 Task: Select Convenience. Add to cart, from Lula Convenience Stores for 3390 Emily Renzelli Boulevard, San Francisco, California 94103, Cell Number 831-612-1938, following item : Hersheys Cookies n Creme King Size - 8
Action: Mouse moved to (260, 106)
Screenshot: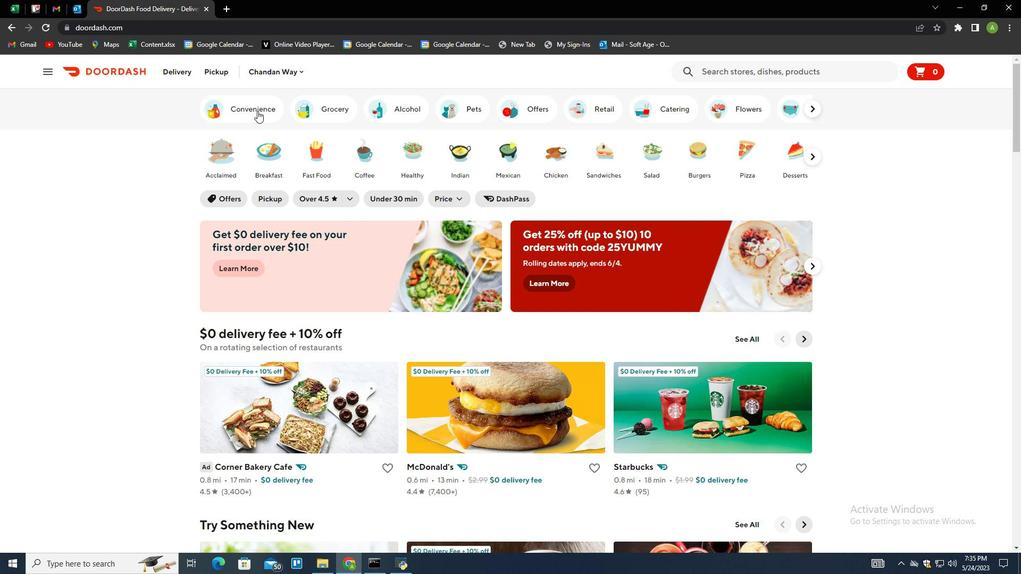 
Action: Mouse pressed left at (260, 106)
Screenshot: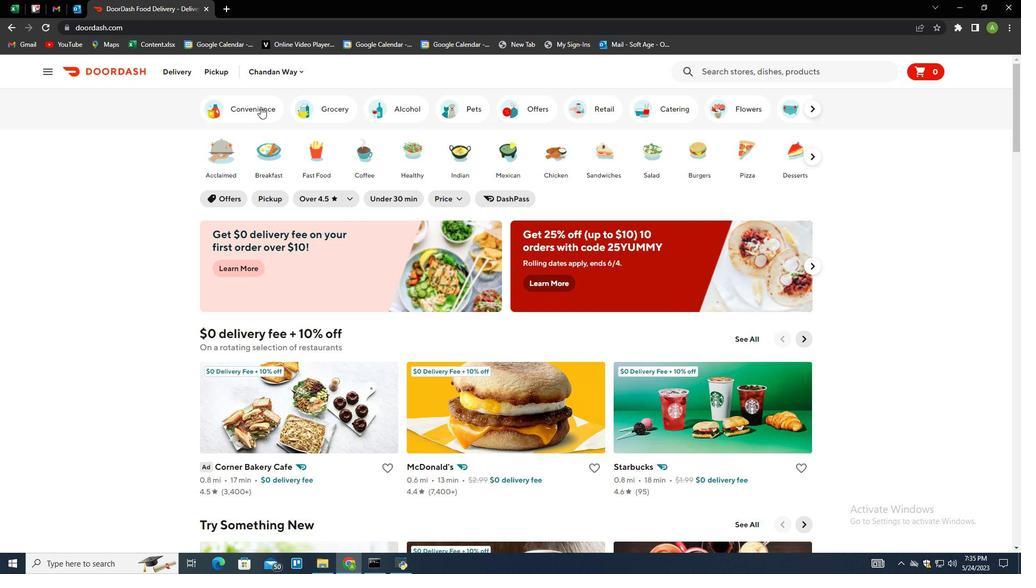 
Action: Mouse moved to (483, 449)
Screenshot: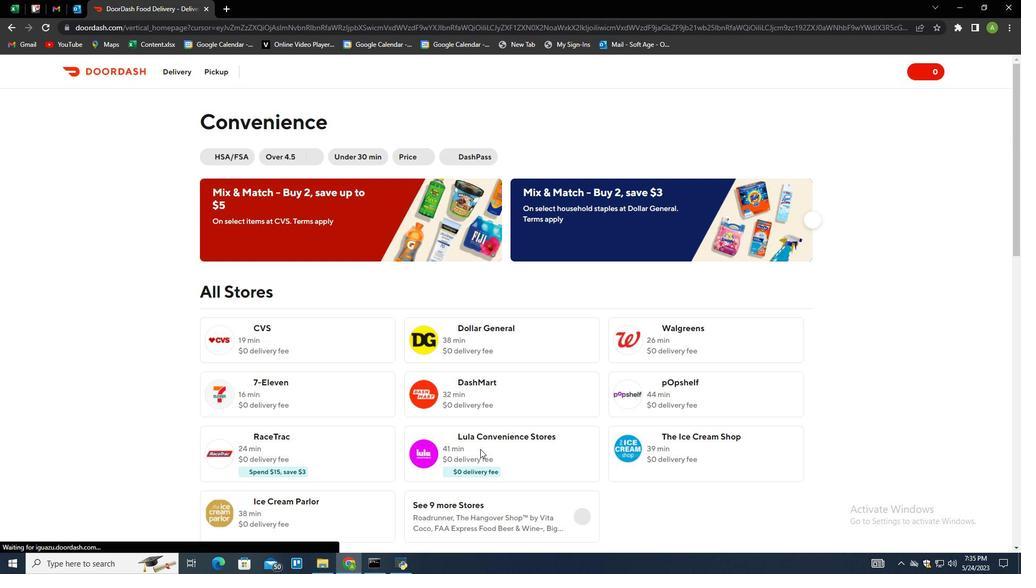 
Action: Mouse pressed left at (483, 449)
Screenshot: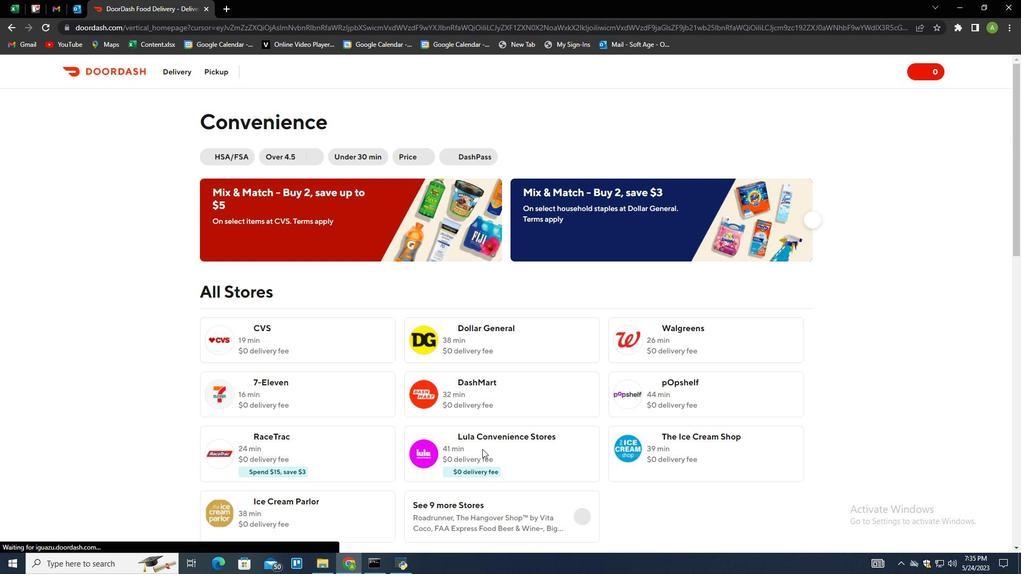 
Action: Mouse moved to (221, 69)
Screenshot: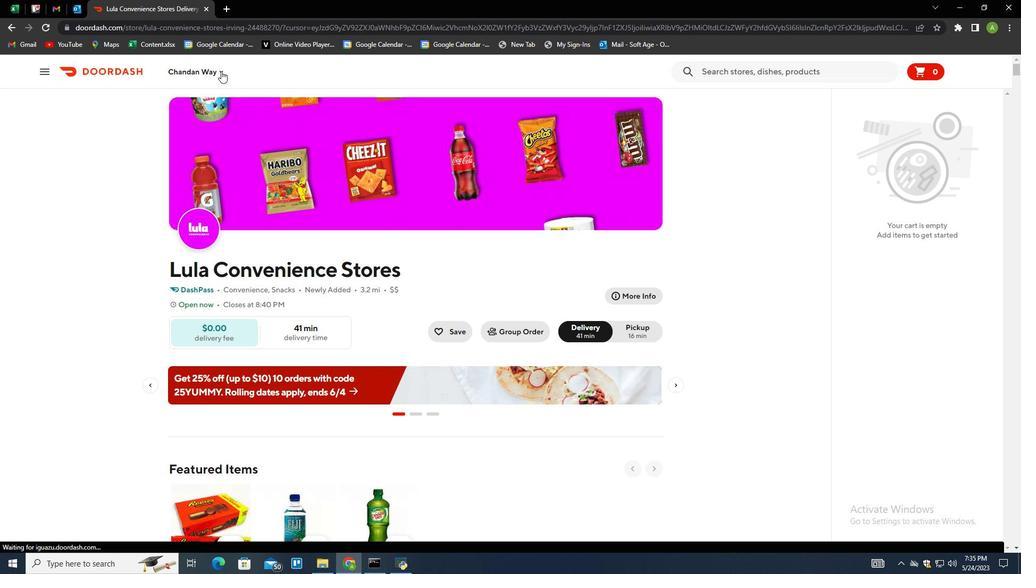 
Action: Mouse pressed left at (221, 69)
Screenshot: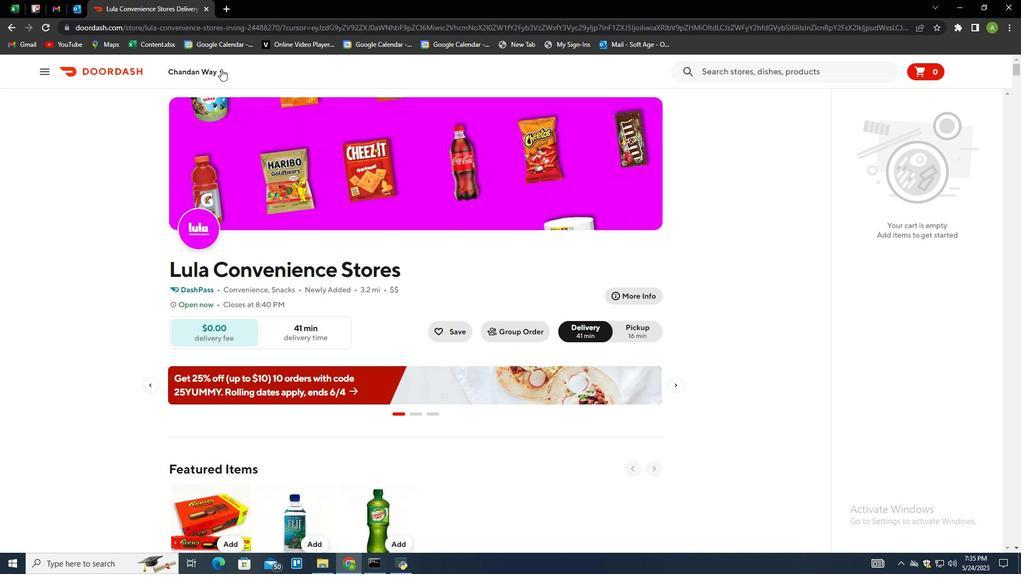 
Action: Mouse moved to (233, 119)
Screenshot: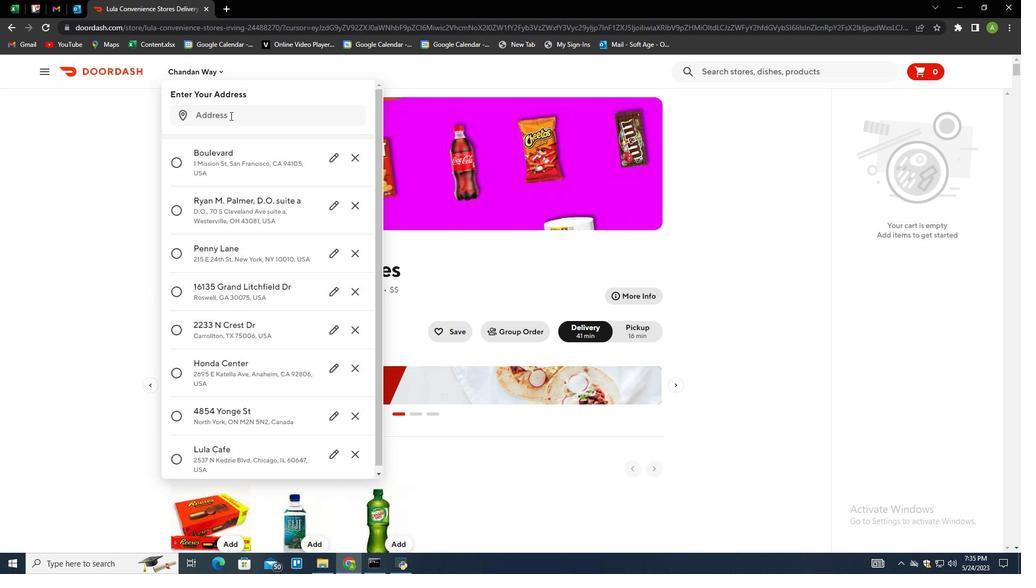 
Action: Mouse pressed left at (233, 119)
Screenshot: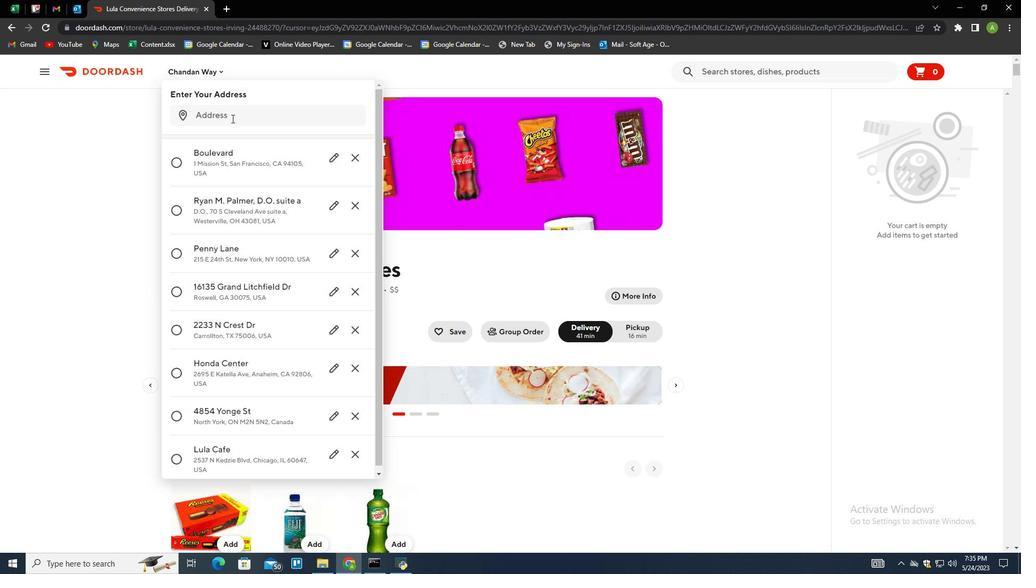 
Action: Mouse moved to (226, 112)
Screenshot: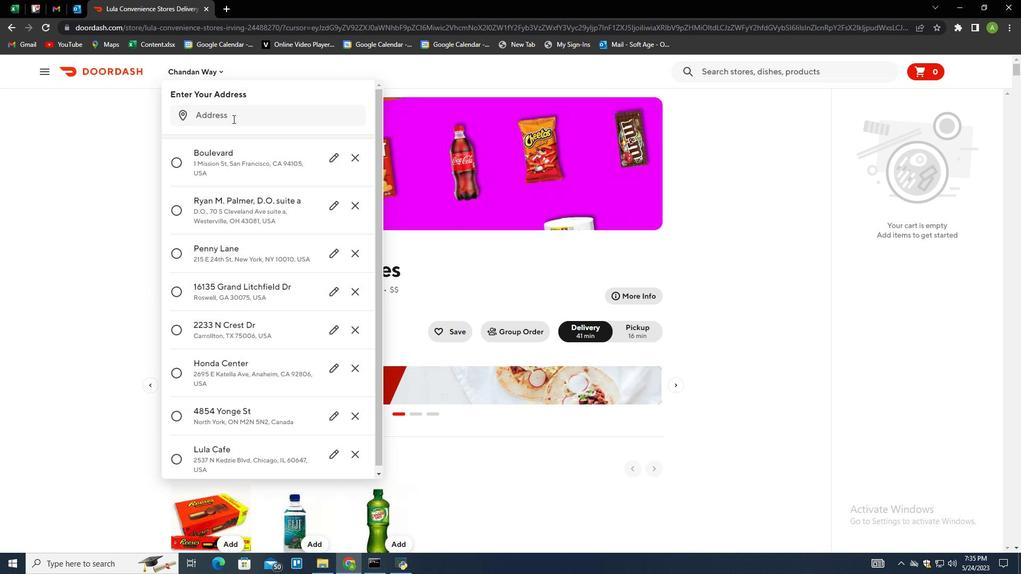 
Action: Key pressed 3390<Key.space>emily<Key.space>renx<Key.backspace>zelli<Key.space>boulevard,<Key.space>san<Key.space>francisco,califi<Key.backspace>ornia<Key.space>94103<Key.enter>
Screenshot: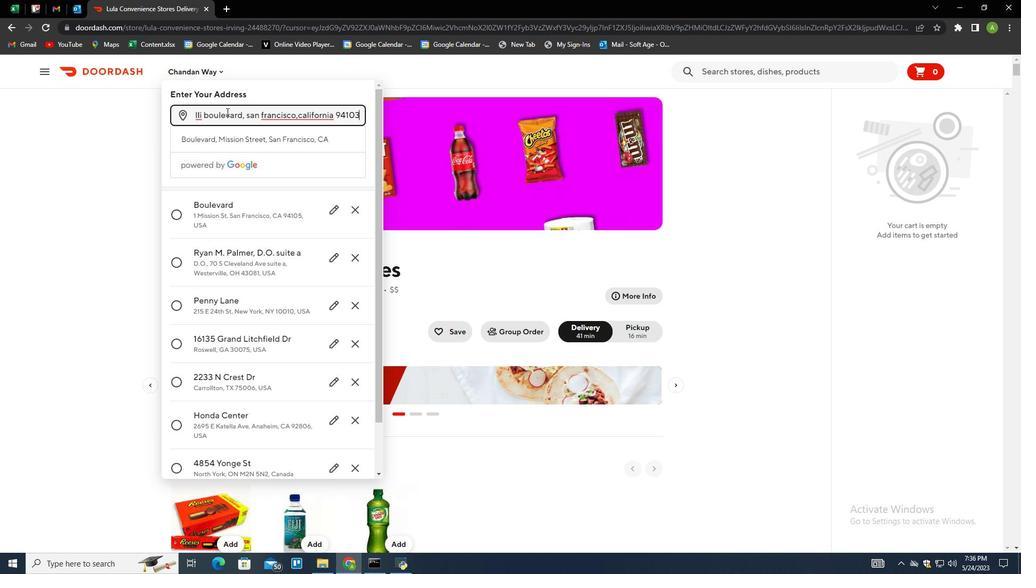 
Action: Mouse moved to (324, 437)
Screenshot: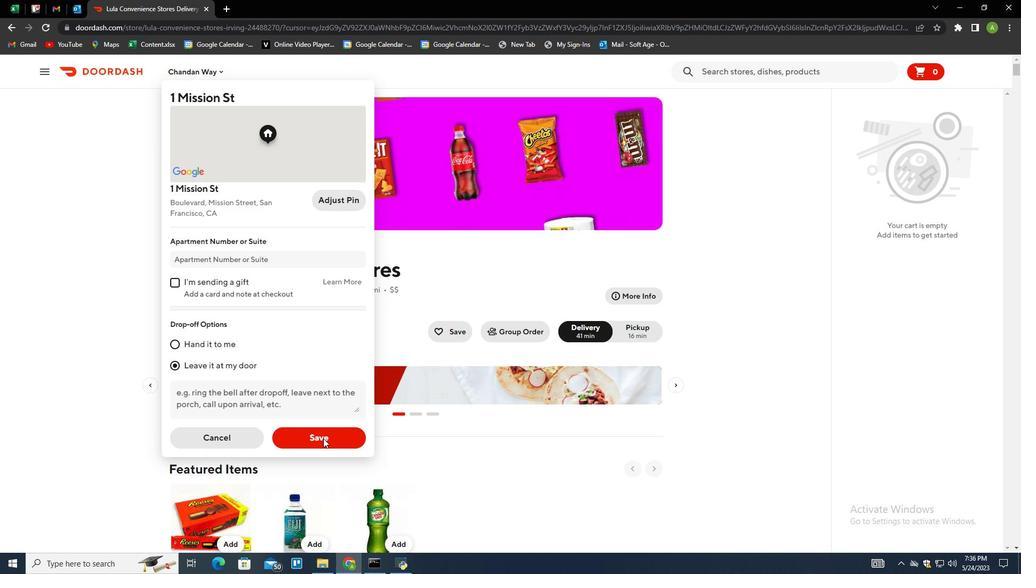 
Action: Mouse pressed left at (324, 437)
Screenshot: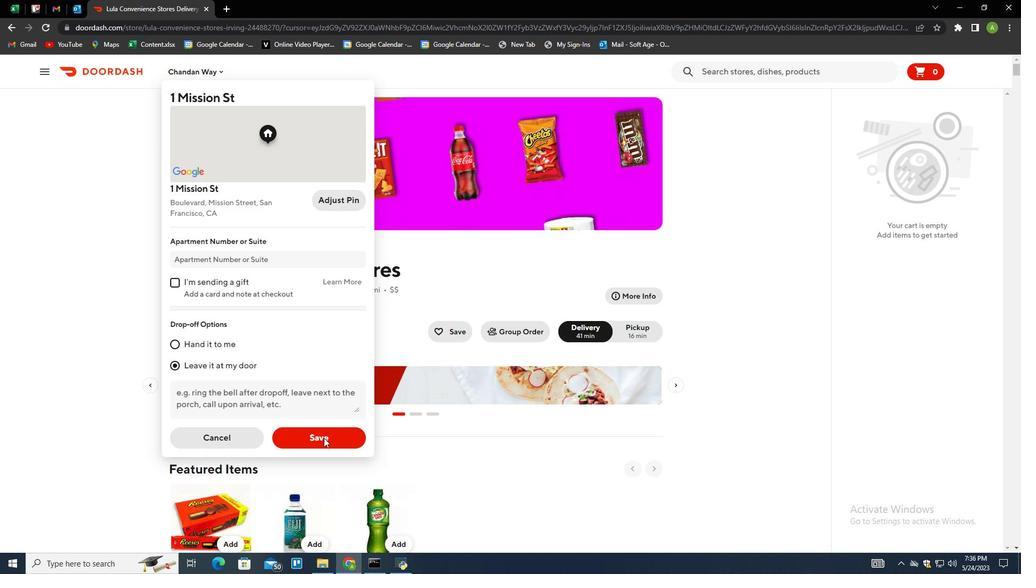 
Action: Mouse moved to (377, 201)
Screenshot: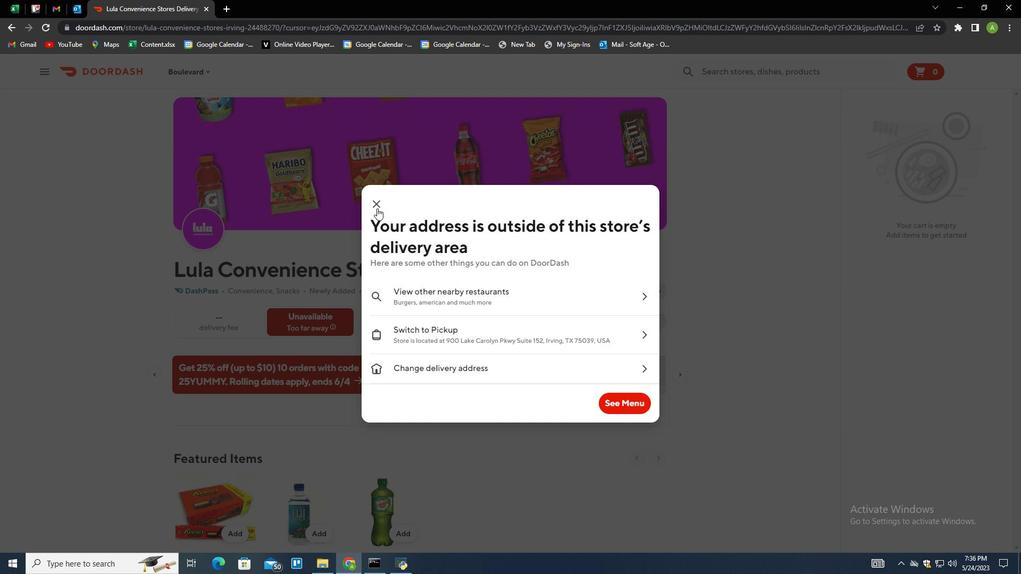 
Action: Mouse pressed left at (377, 201)
Screenshot: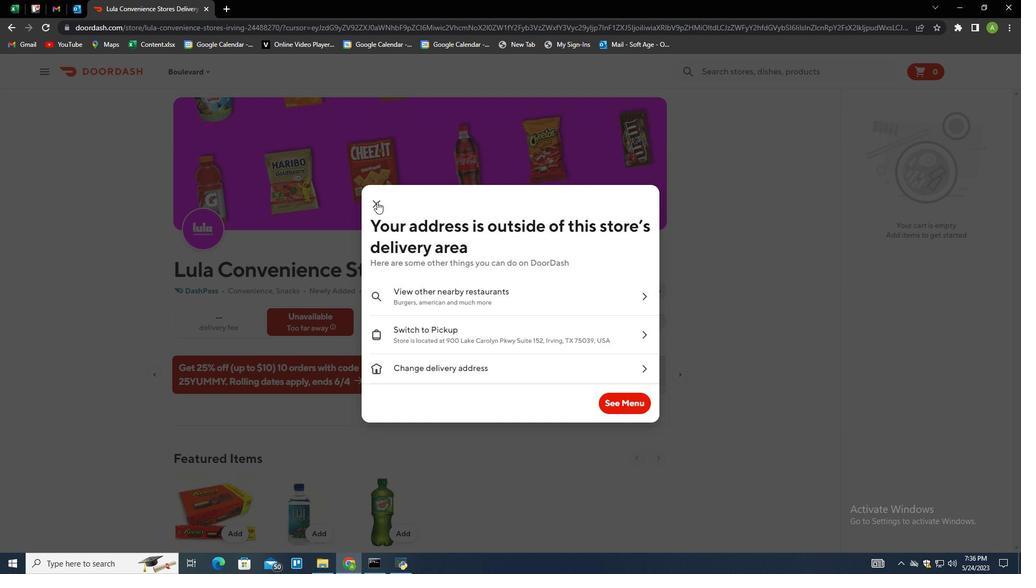 
Action: Mouse moved to (461, 281)
Screenshot: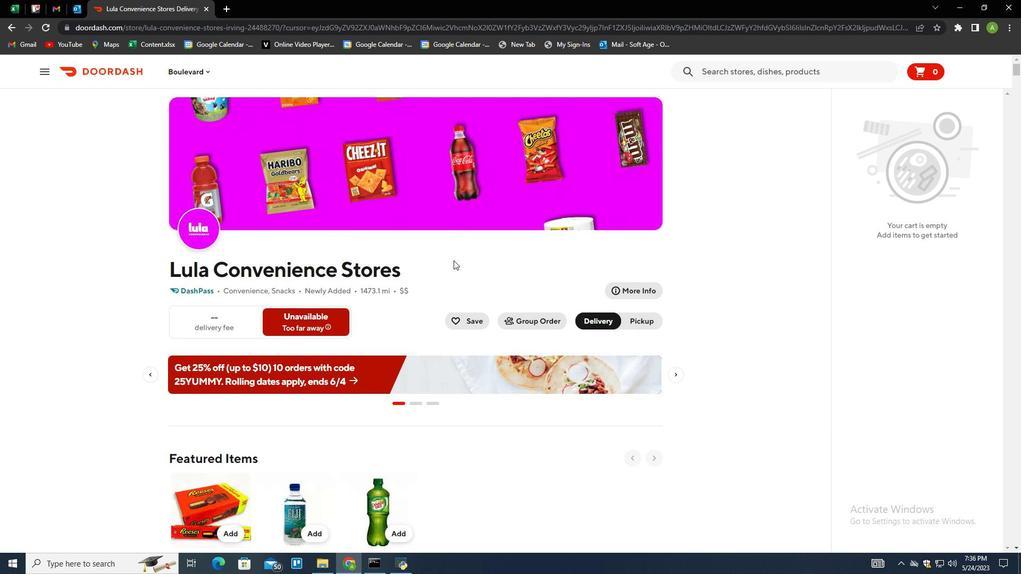 
Action: Mouse scrolled (461, 280) with delta (0, 0)
Screenshot: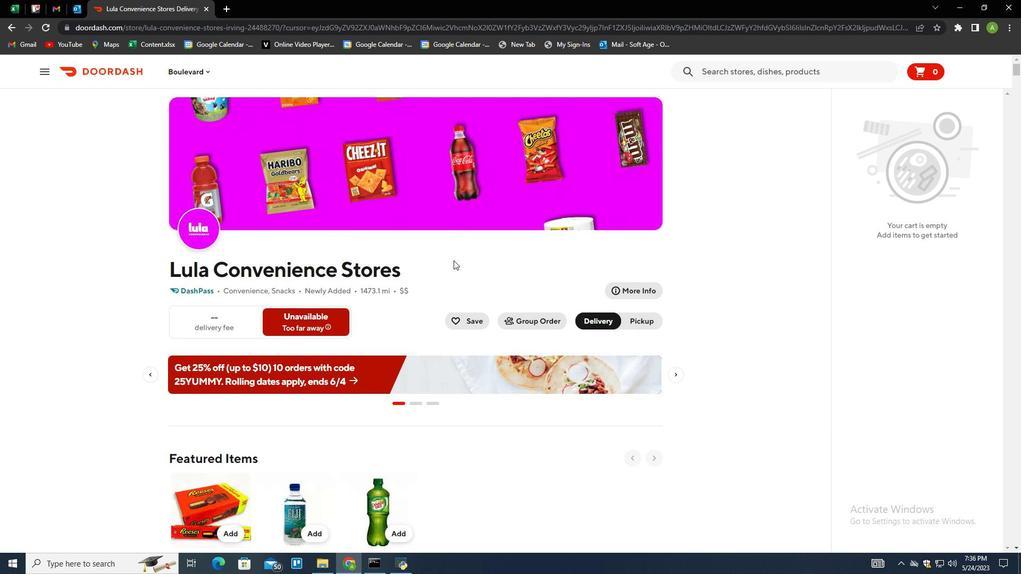 
Action: Mouse moved to (464, 289)
Screenshot: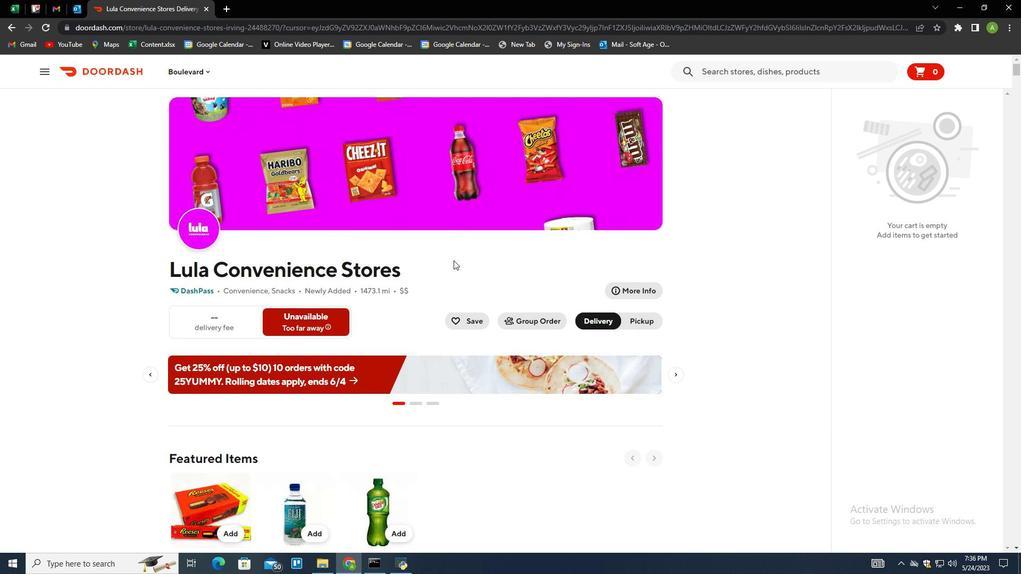 
Action: Mouse scrolled (464, 289) with delta (0, 0)
Screenshot: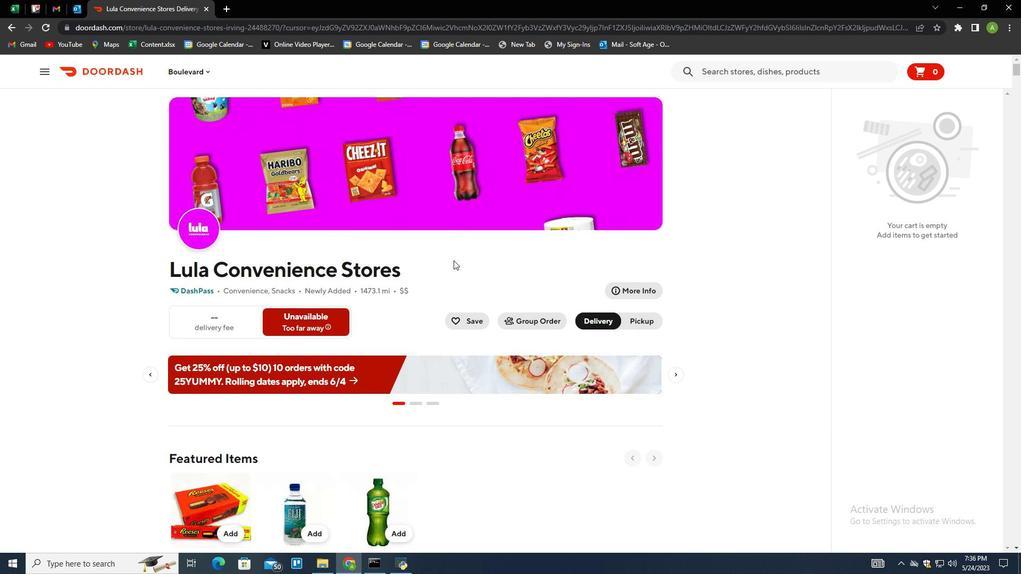 
Action: Mouse moved to (466, 298)
Screenshot: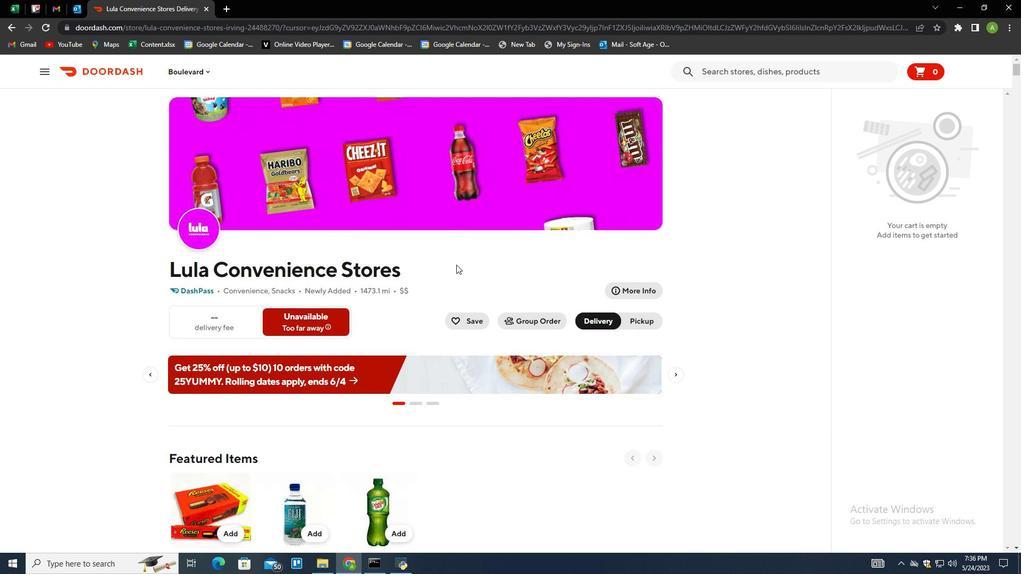 
Action: Mouse scrolled (466, 297) with delta (0, 0)
Screenshot: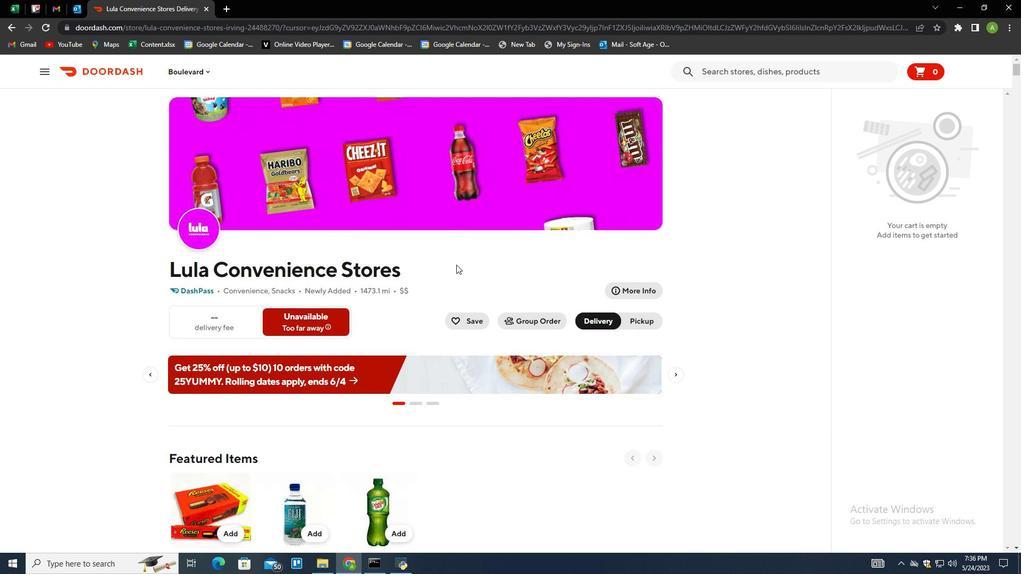 
Action: Mouse moved to (469, 312)
Screenshot: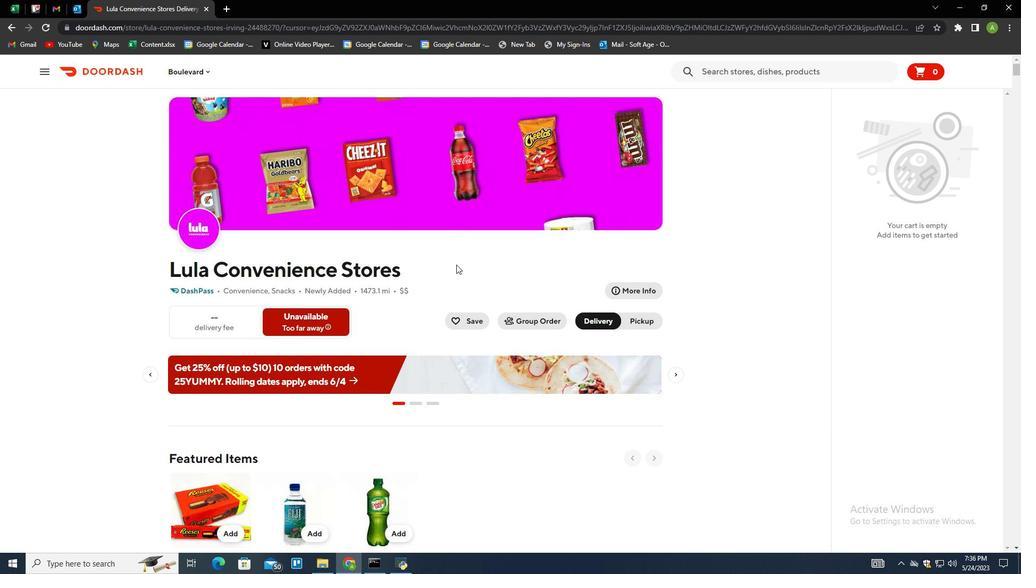 
Action: Mouse scrolled (469, 310) with delta (0, 0)
Screenshot: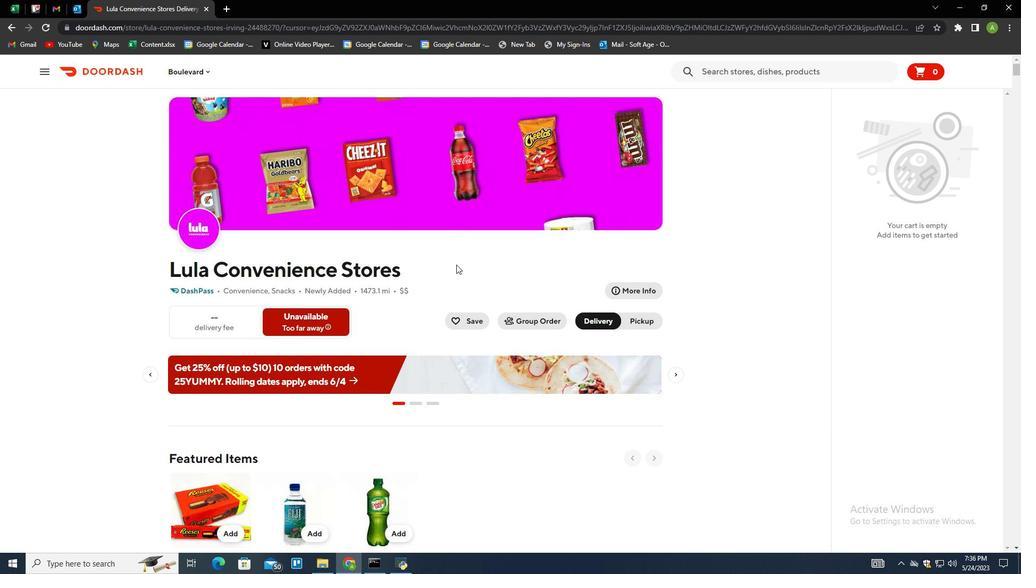 
Action: Mouse moved to (478, 343)
Screenshot: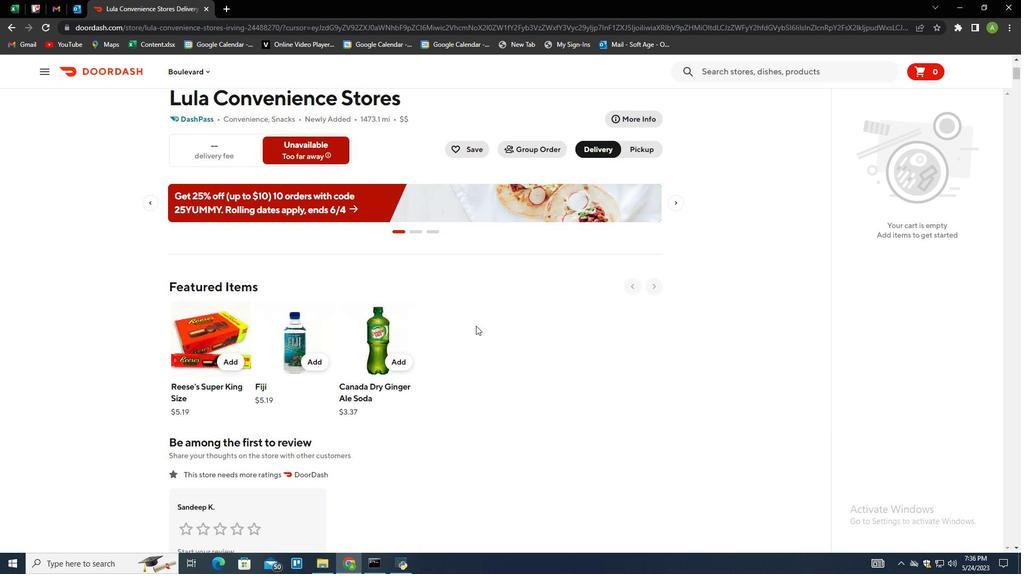 
Action: Mouse scrolled (478, 337) with delta (0, 0)
Screenshot: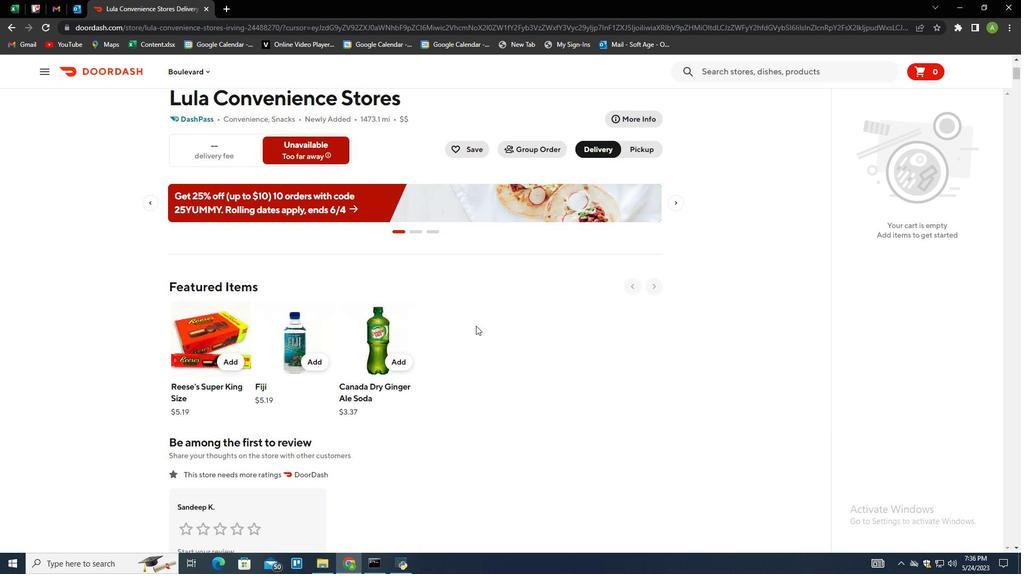 
Action: Mouse moved to (478, 344)
Screenshot: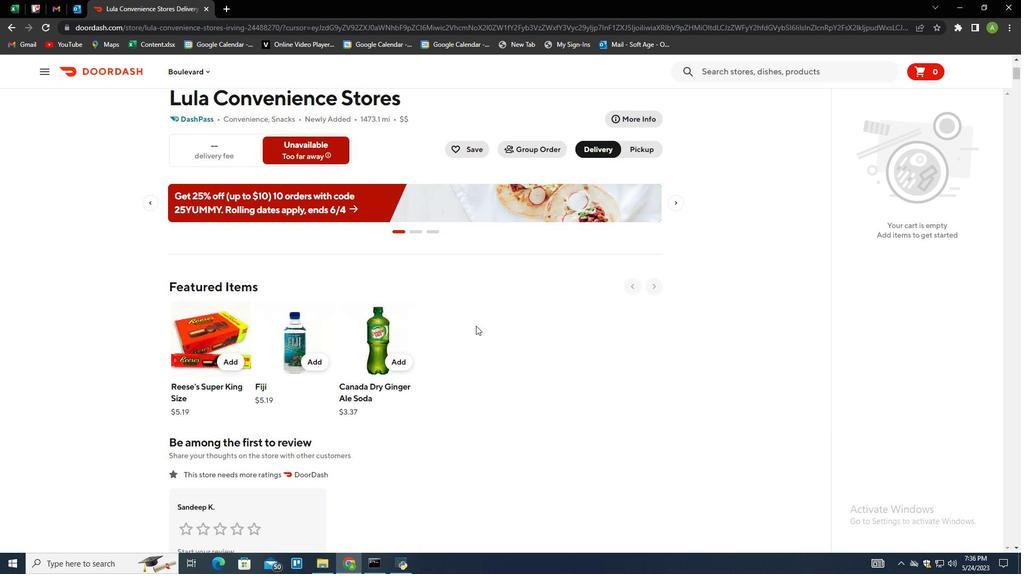 
Action: Mouse scrolled (478, 340) with delta (0, 0)
Screenshot: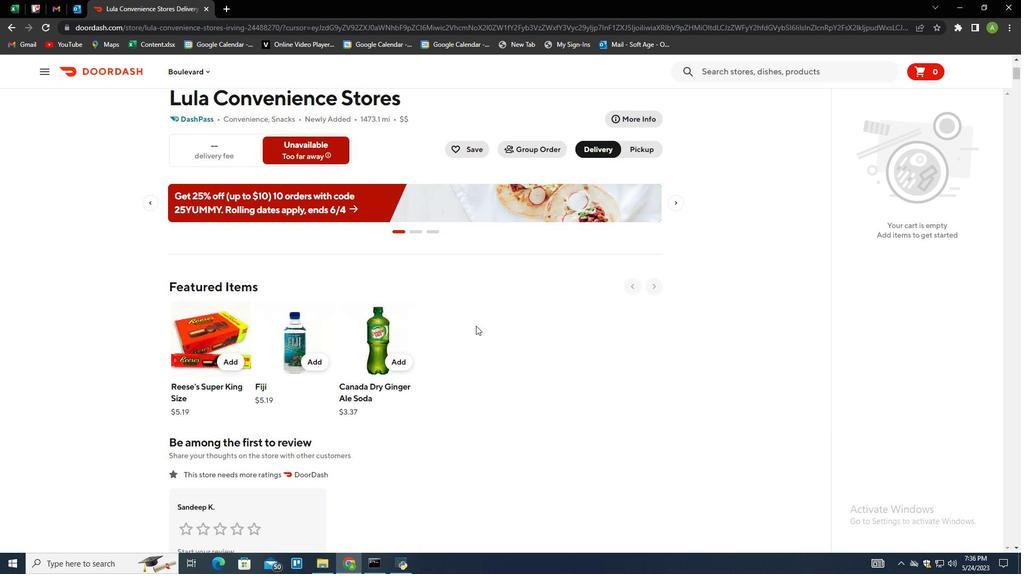 
Action: Mouse moved to (478, 350)
Screenshot: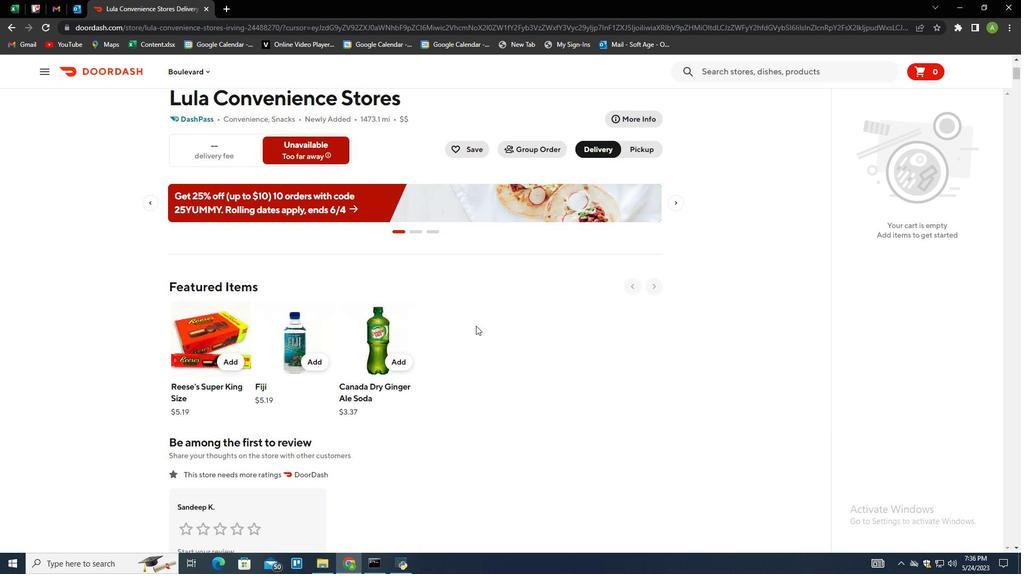 
Action: Mouse scrolled (478, 344) with delta (0, 0)
Screenshot: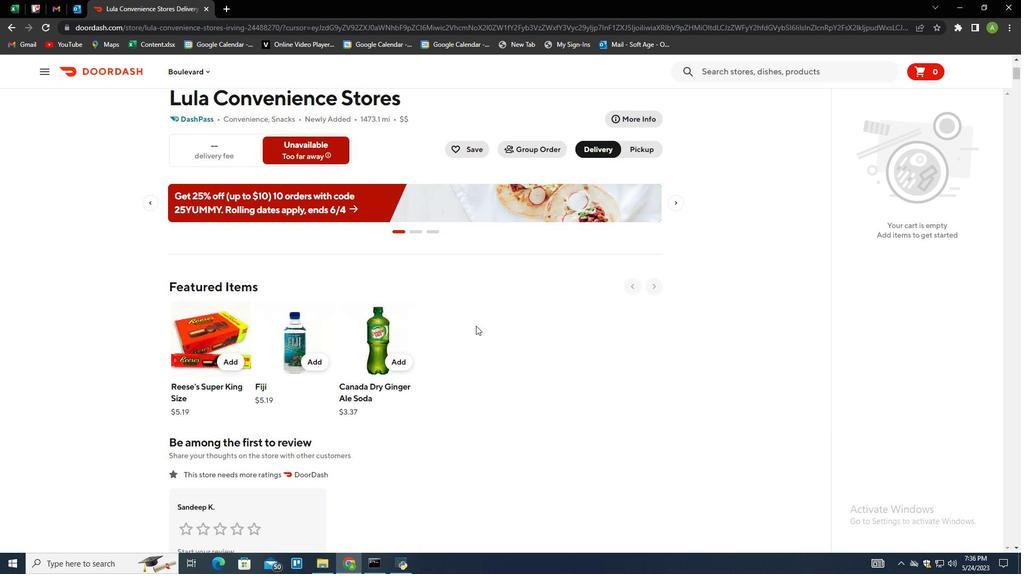 
Action: Mouse moved to (538, 392)
Screenshot: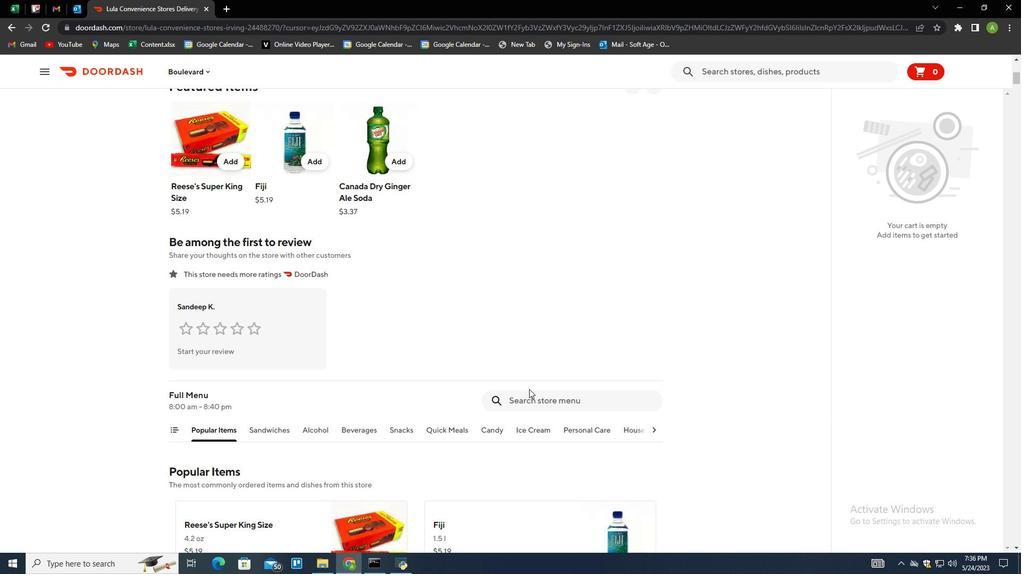 
Action: Mouse pressed left at (538, 392)
Screenshot: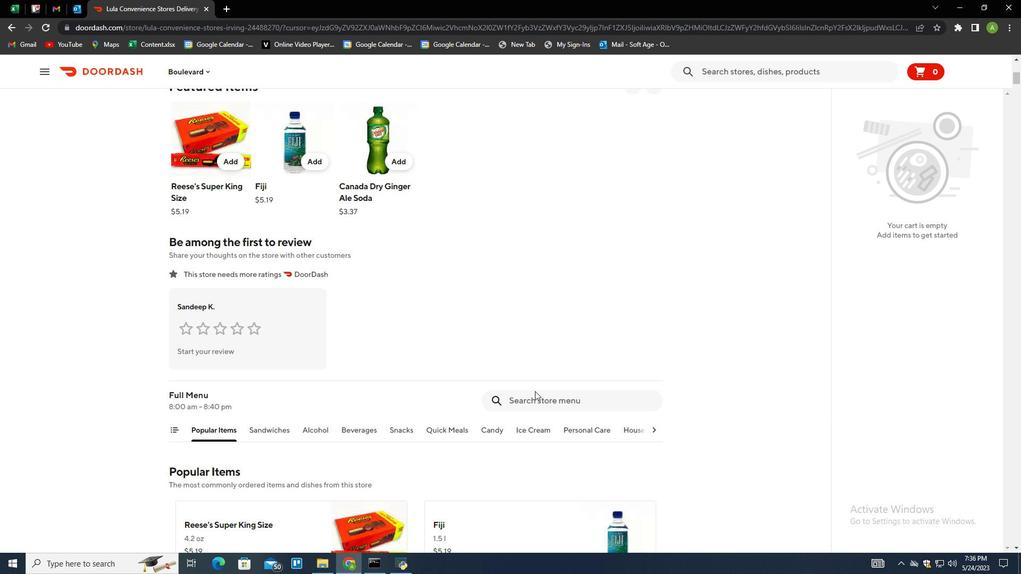 
Action: Mouse moved to (494, 360)
Screenshot: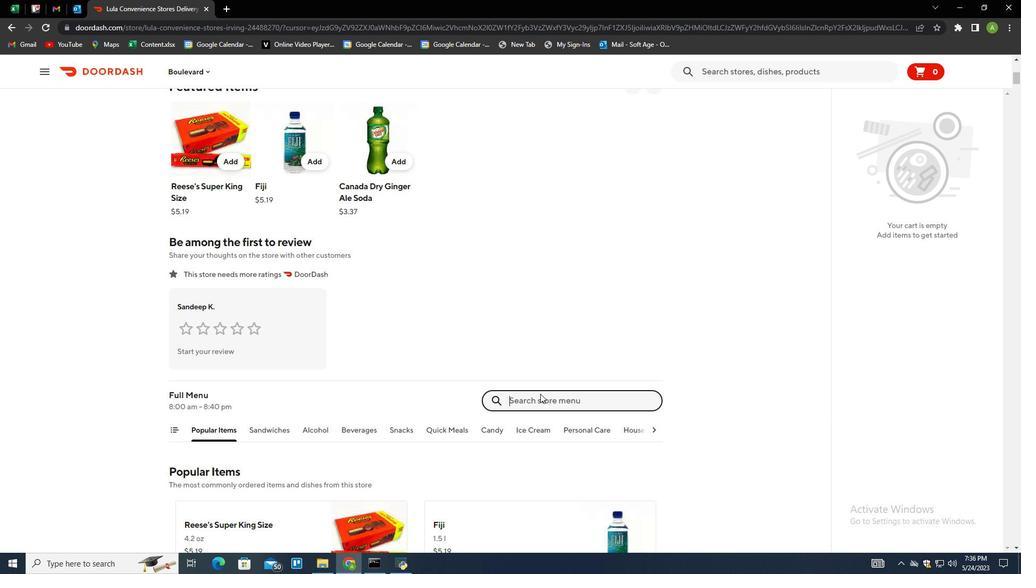 
Action: Key pressed hersheys<Key.space>cookies<Key.space>n<Key.space>creme<Key.space>king<Key.space>size<Key.enter>
Screenshot: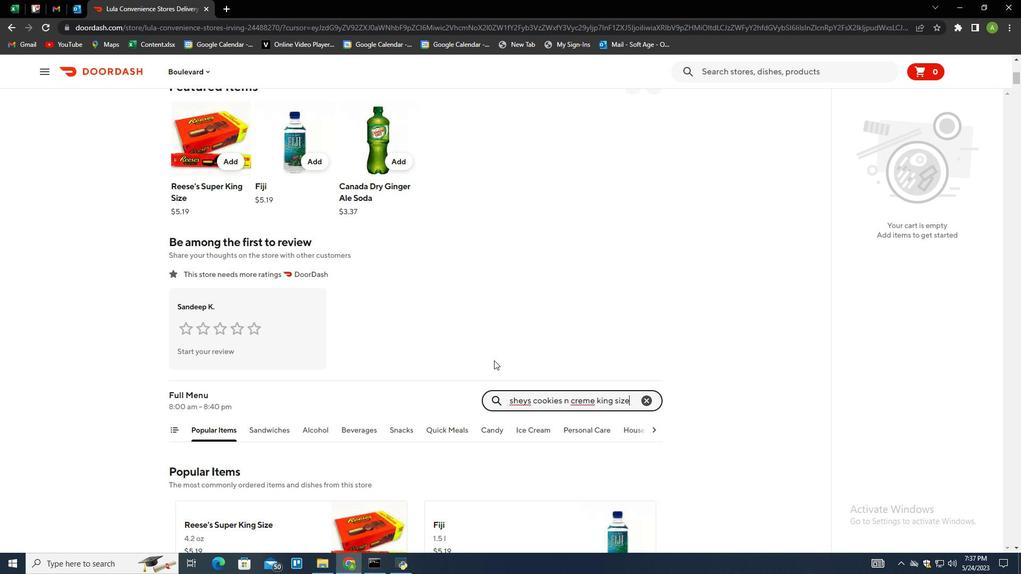
Action: Mouse moved to (387, 286)
Screenshot: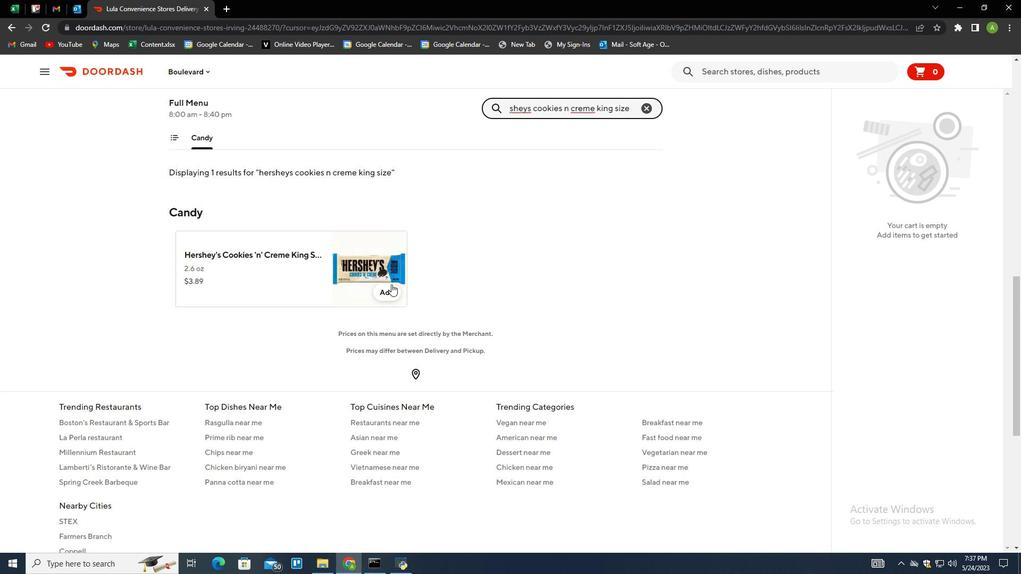 
Action: Mouse pressed left at (387, 286)
Screenshot: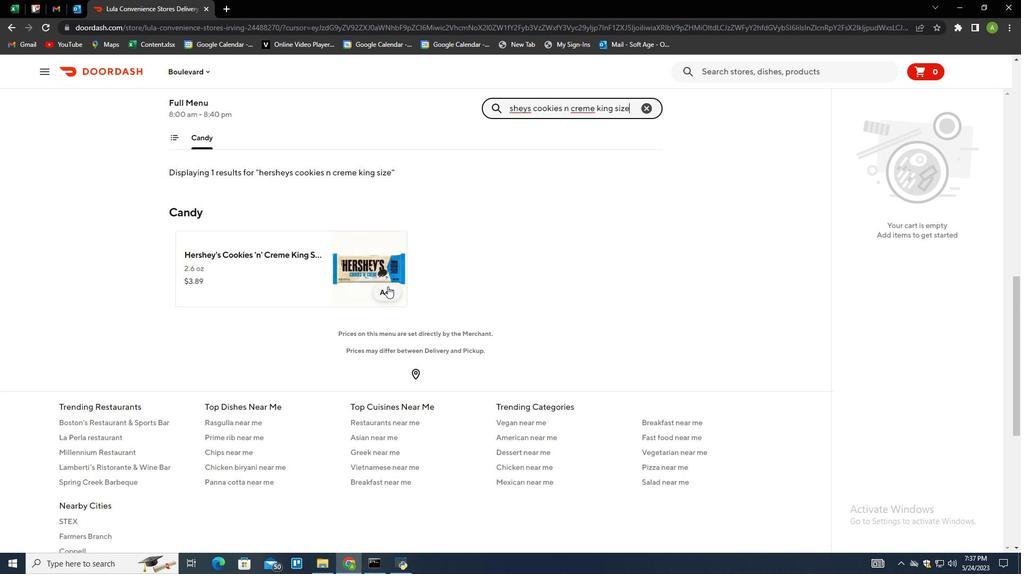 
Action: Mouse moved to (985, 181)
Screenshot: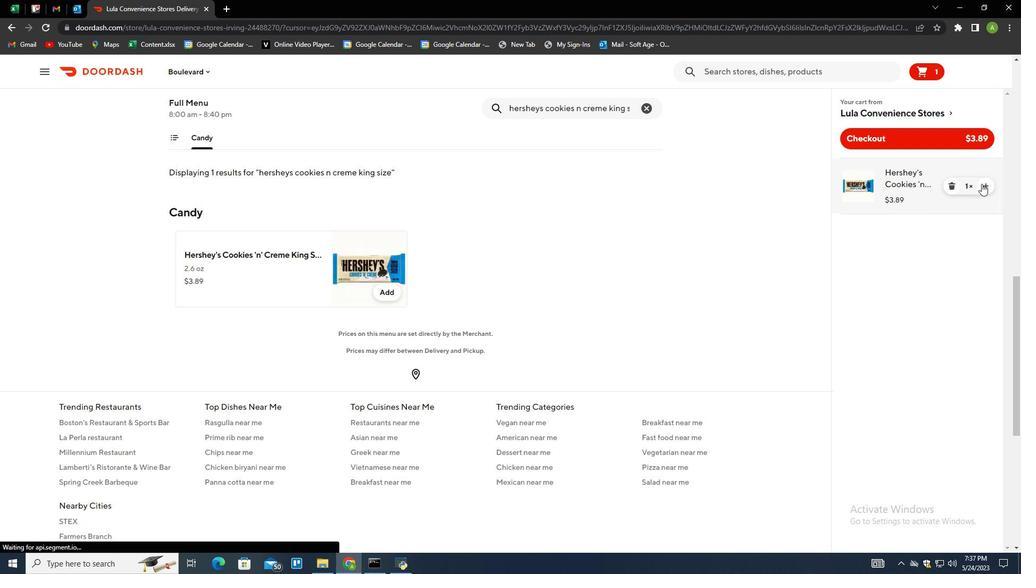 
Action: Mouse pressed left at (985, 181)
Screenshot: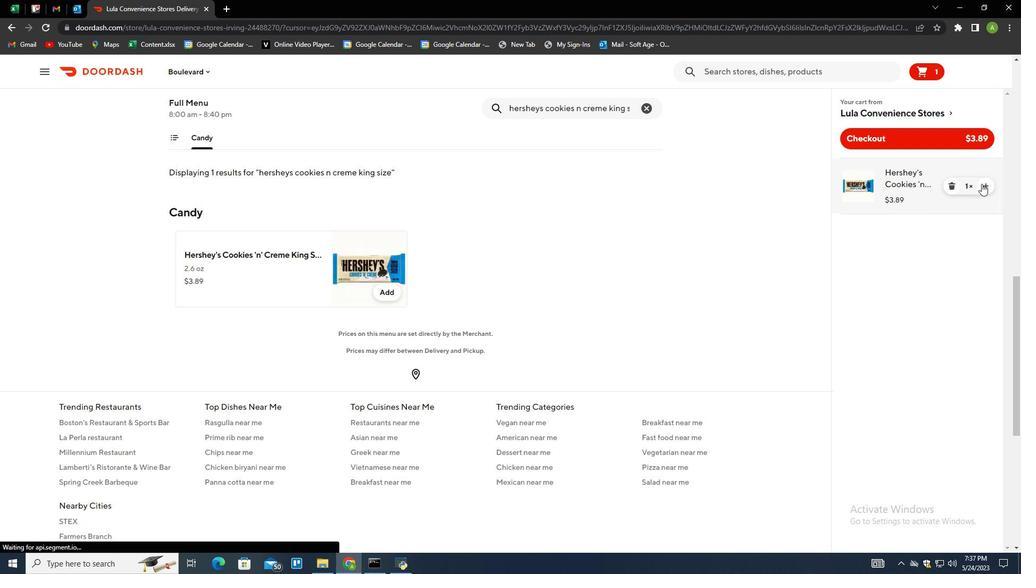 
Action: Mouse moved to (985, 181)
Screenshot: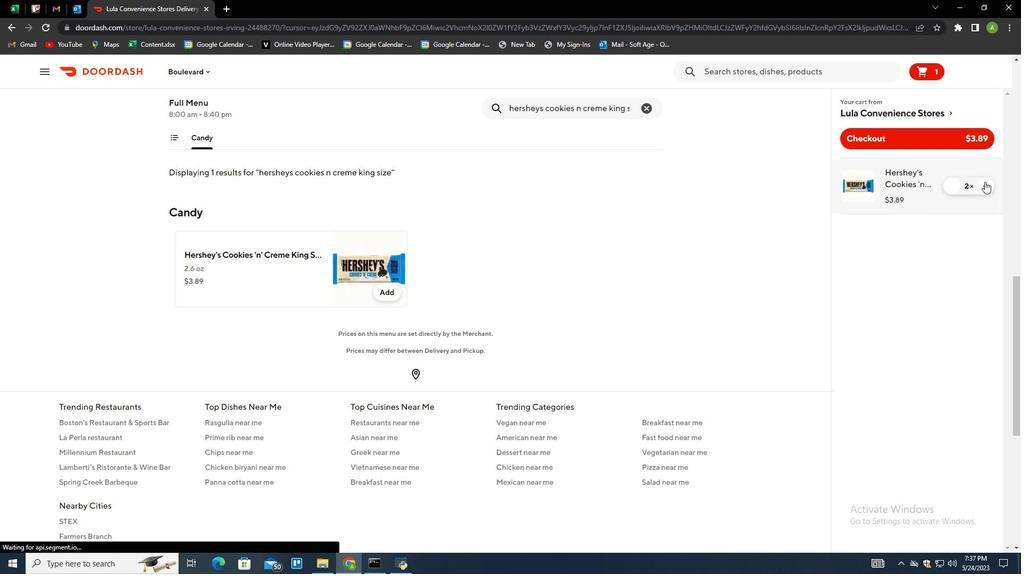 
Action: Mouse pressed left at (985, 181)
Screenshot: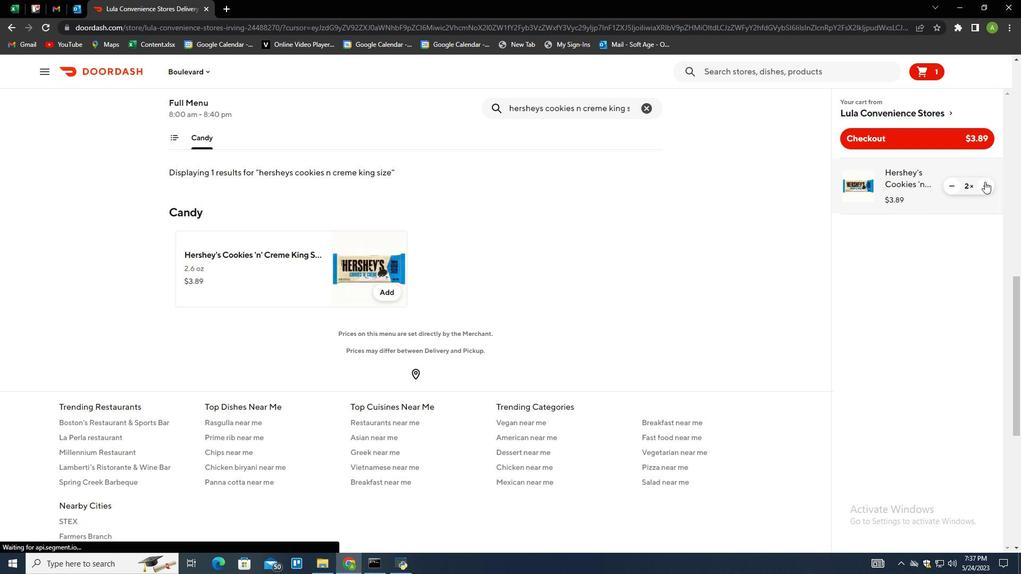 
Action: Mouse moved to (987, 184)
Screenshot: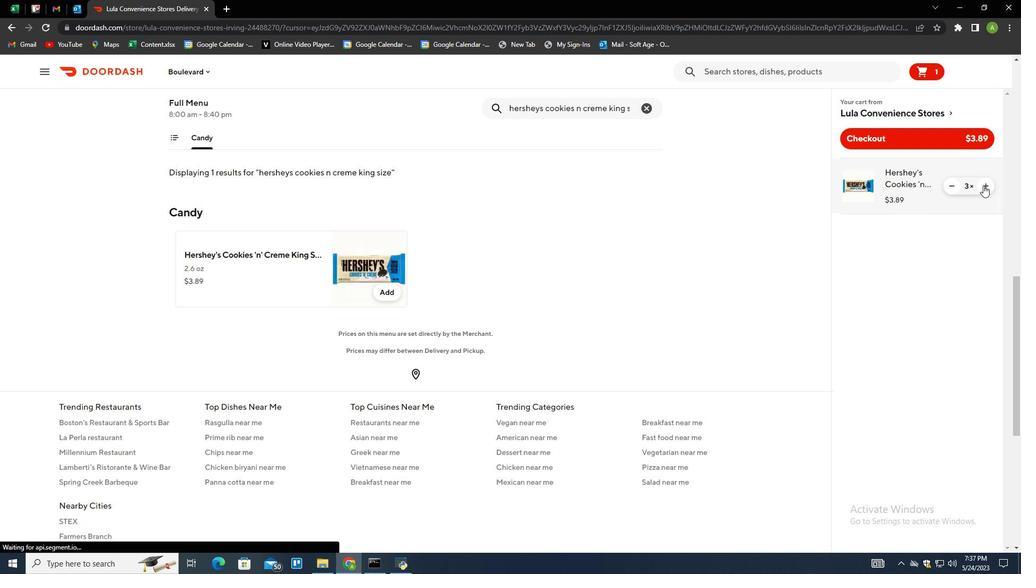 
Action: Mouse pressed left at (987, 184)
Screenshot: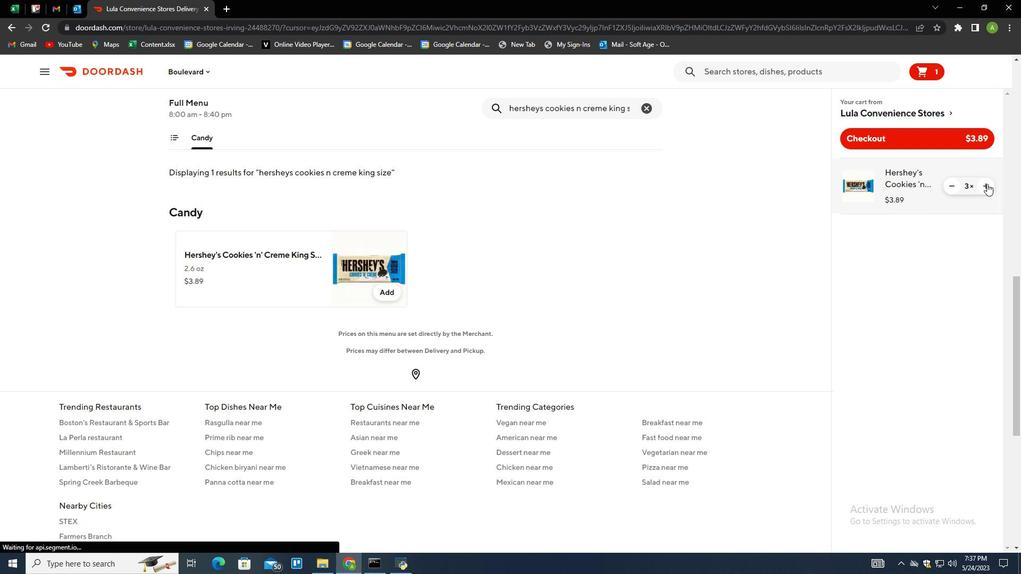 
Action: Mouse pressed left at (987, 184)
Screenshot: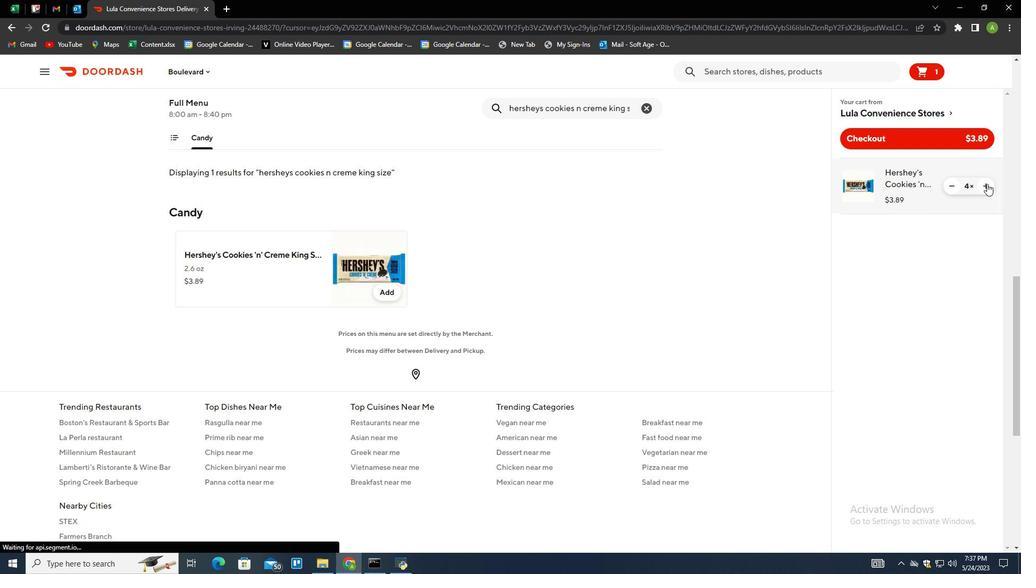
Action: Mouse pressed left at (987, 184)
Screenshot: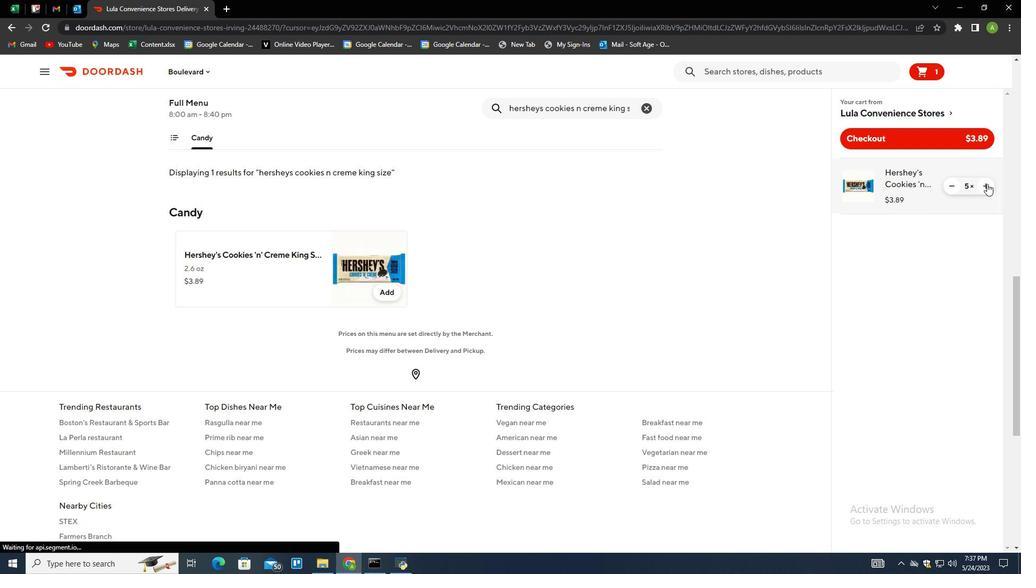 
Action: Mouse pressed left at (987, 184)
Screenshot: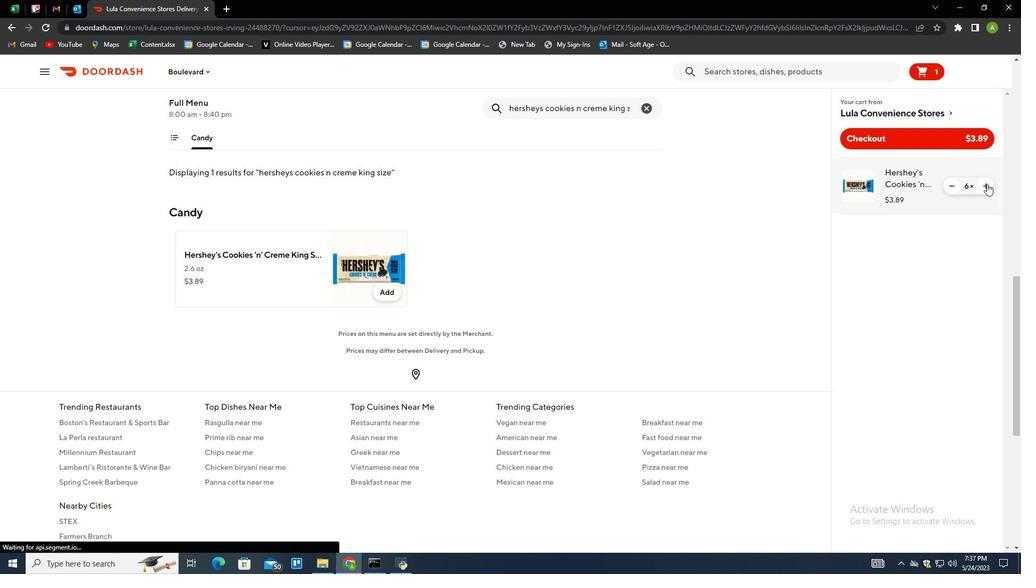 
Action: Mouse pressed left at (987, 184)
Screenshot: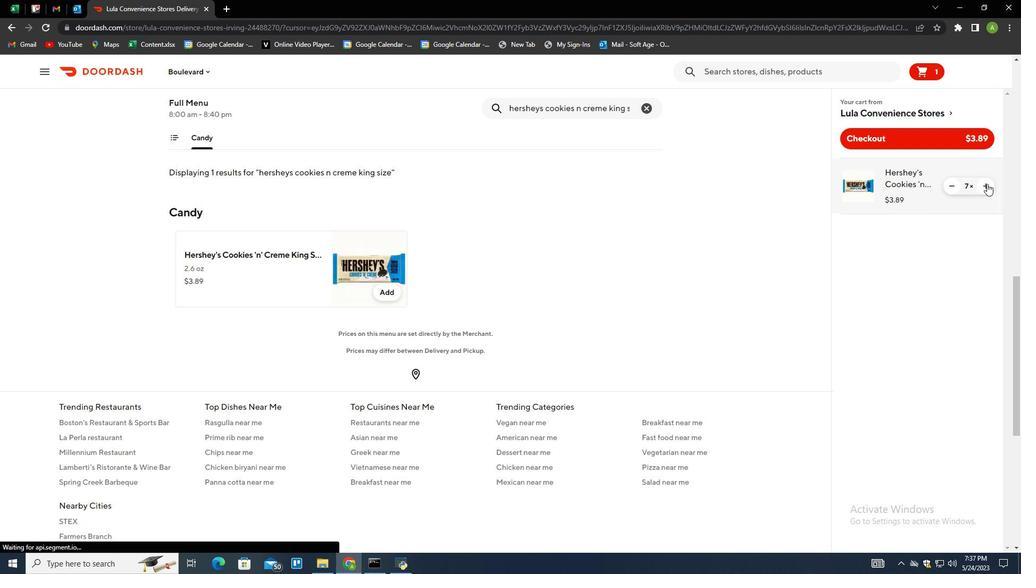
Action: Mouse moved to (856, 135)
Screenshot: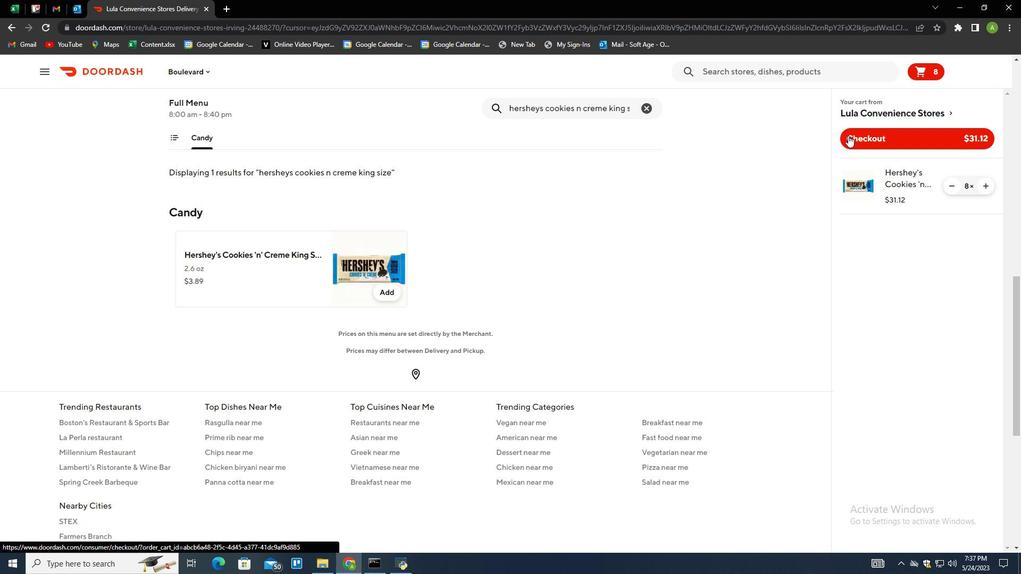 
Action: Mouse pressed left at (856, 135)
Screenshot: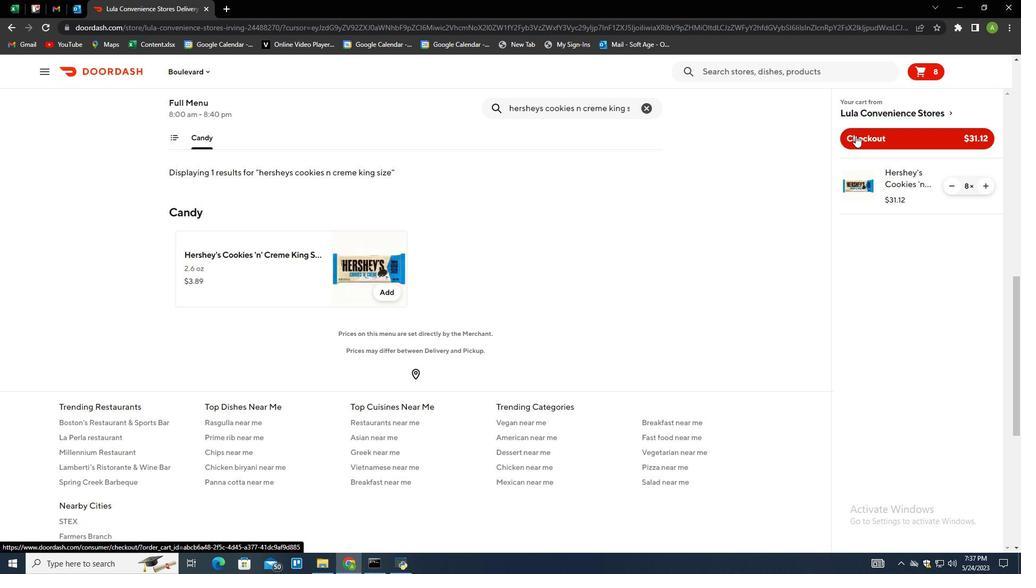 
Action: Mouse moved to (819, 155)
Screenshot: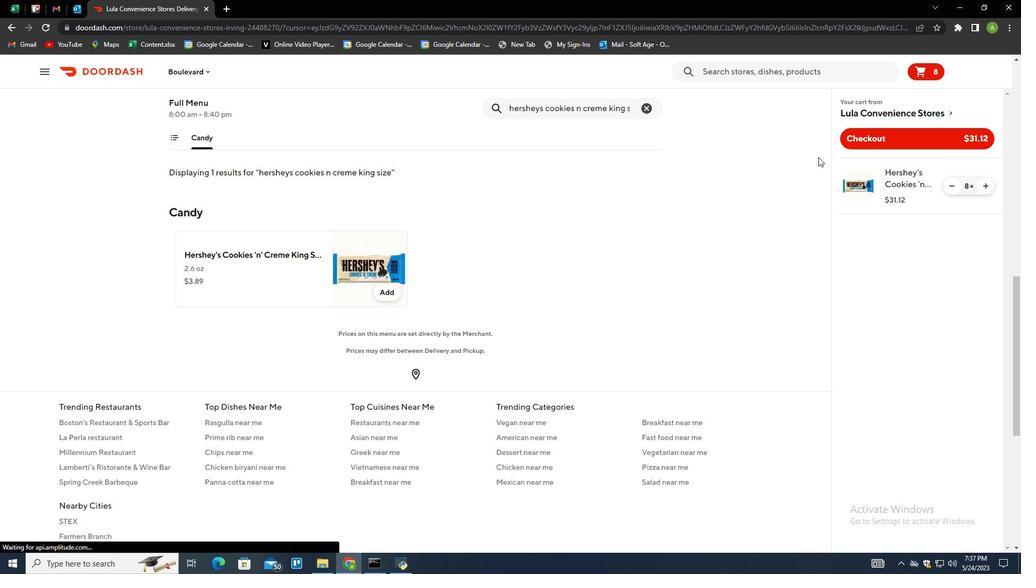 
